 Task: Add a dependency to the task Create a new system for managing employee benefits and compensation , the existing task  Integrate a new video conferencing system for a company's remote workers in the project AgileDesign
Action: Mouse moved to (570, 339)
Screenshot: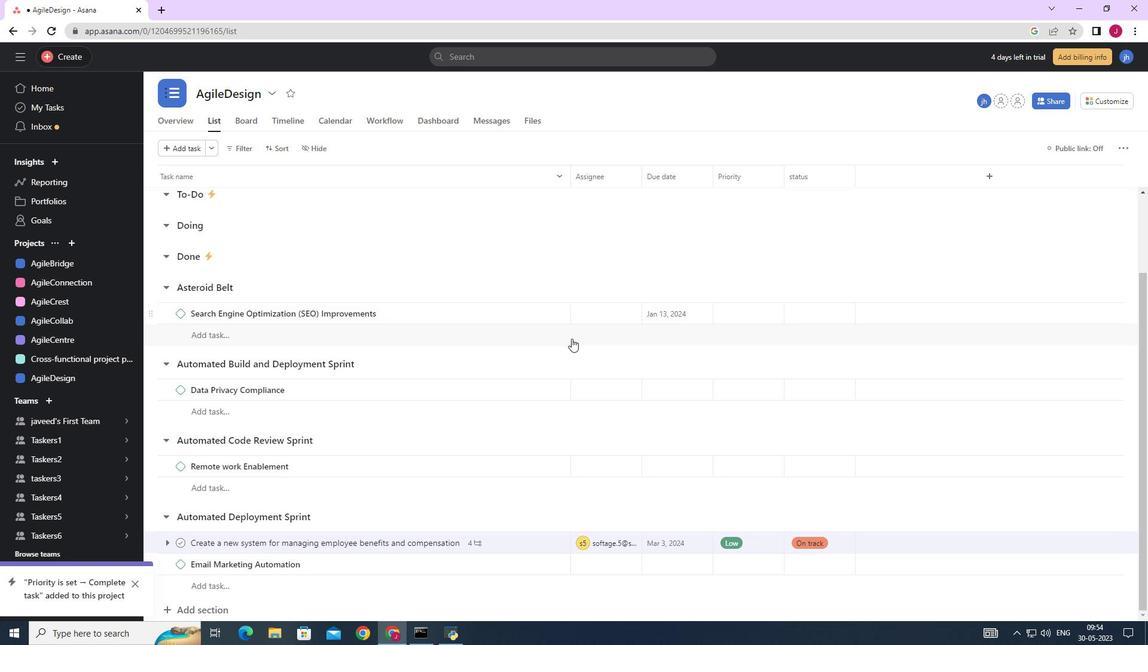 
Action: Mouse scrolled (570, 339) with delta (0, 0)
Screenshot: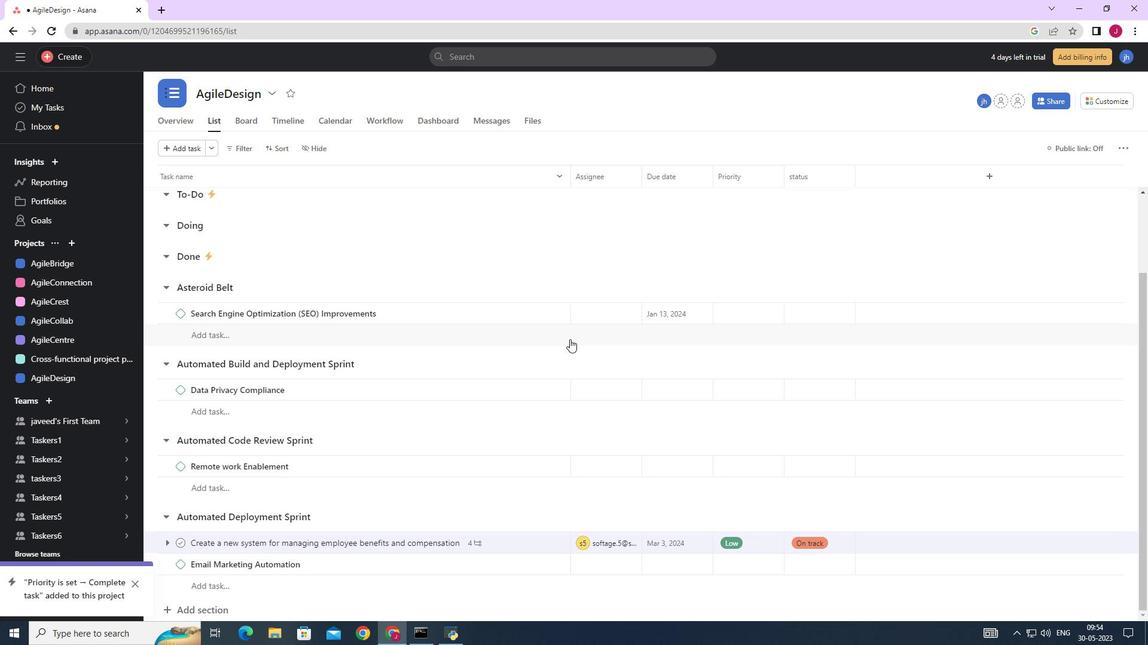 
Action: Mouse moved to (571, 349)
Screenshot: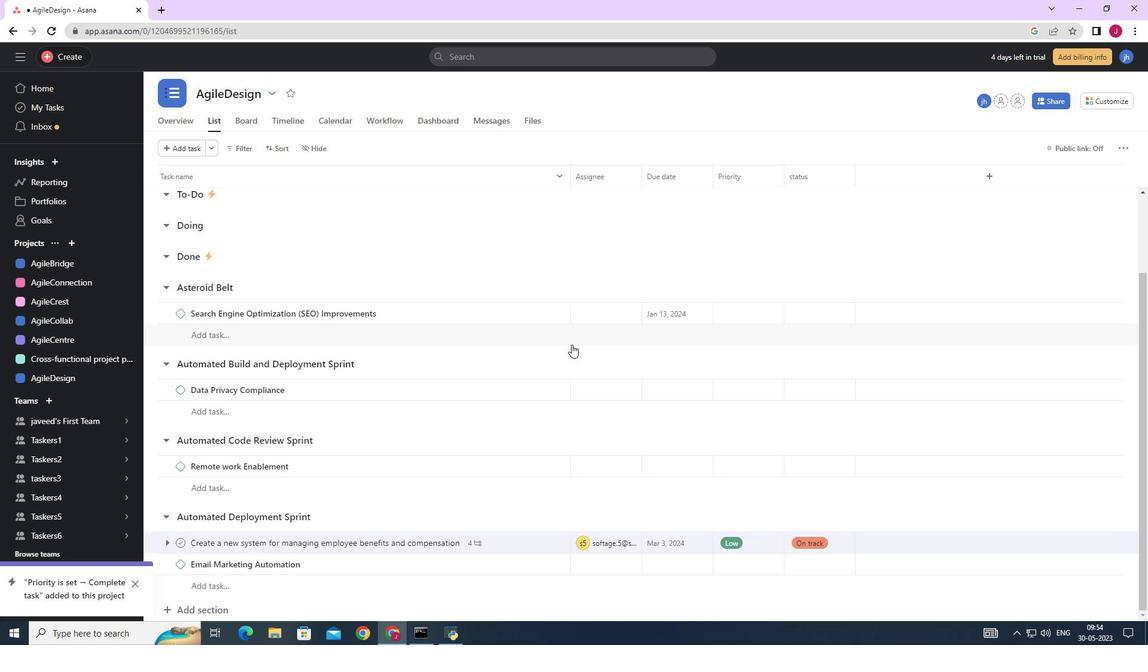 
Action: Mouse scrolled (571, 348) with delta (0, 0)
Screenshot: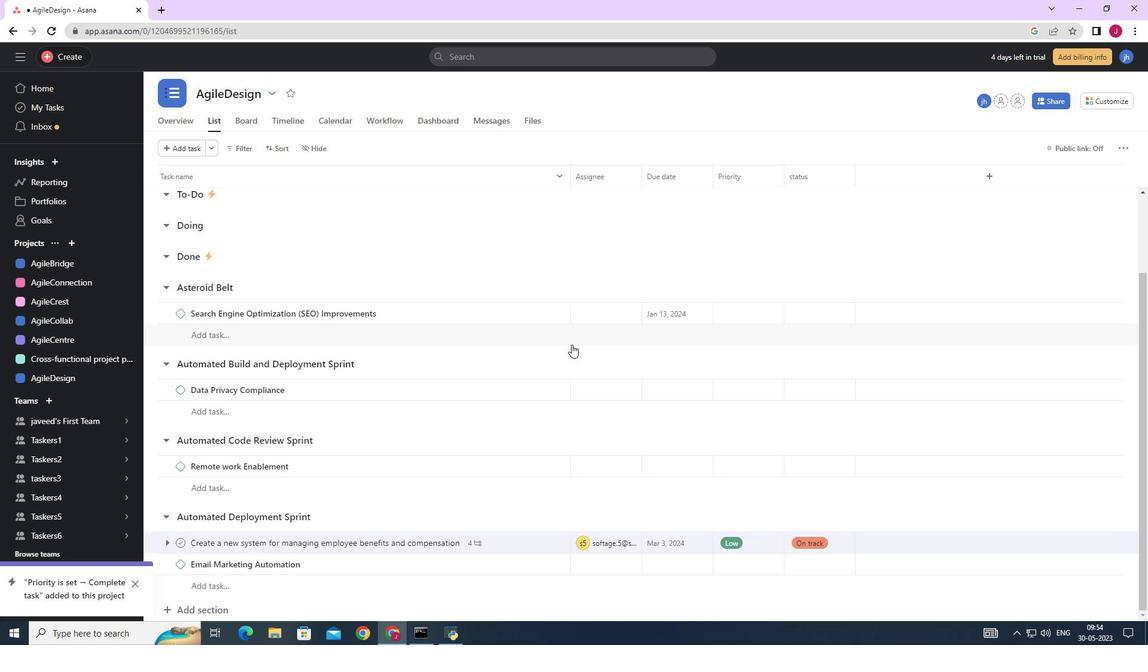 
Action: Mouse moved to (571, 349)
Screenshot: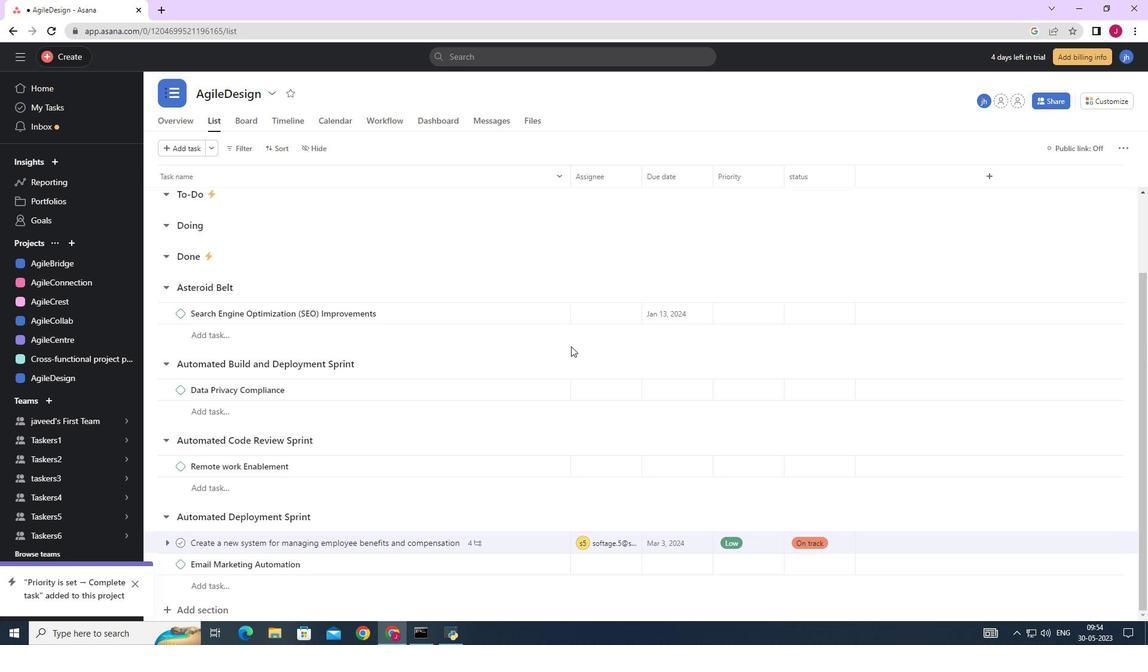 
Action: Mouse scrolled (571, 348) with delta (0, 0)
Screenshot: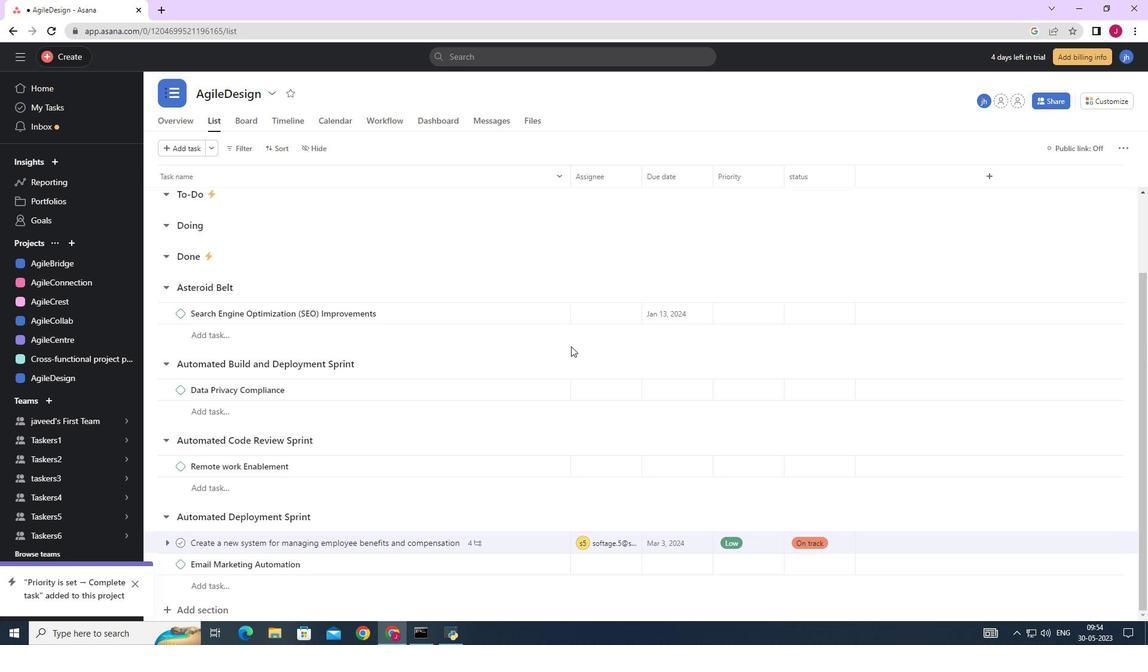 
Action: Mouse moved to (571, 350)
Screenshot: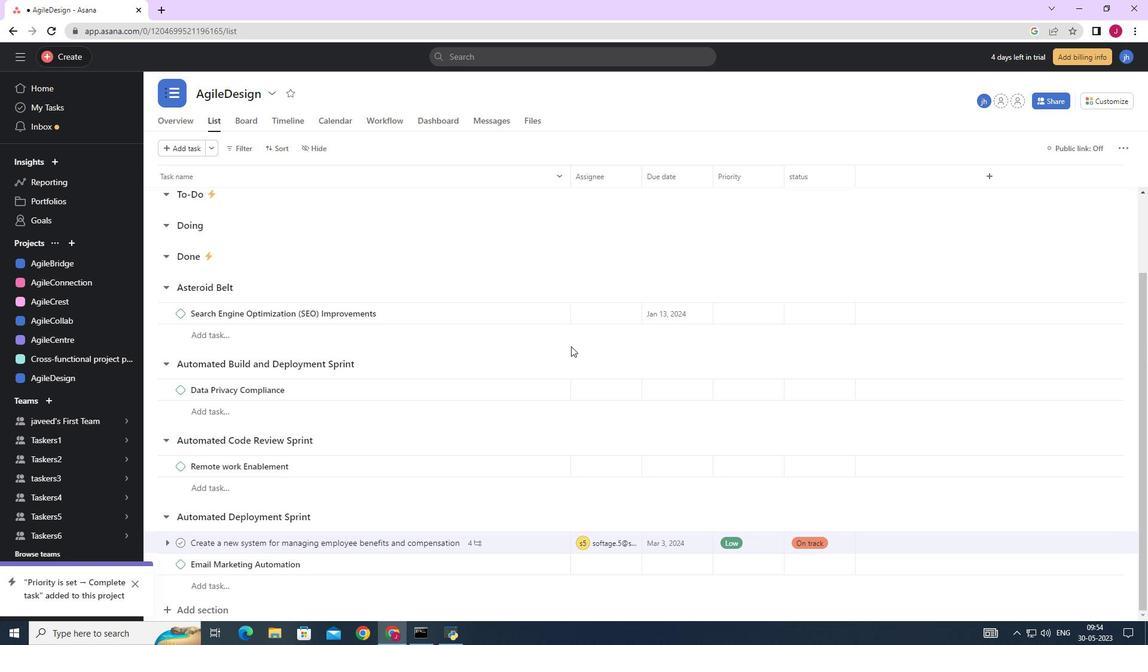 
Action: Mouse scrolled (571, 349) with delta (0, 0)
Screenshot: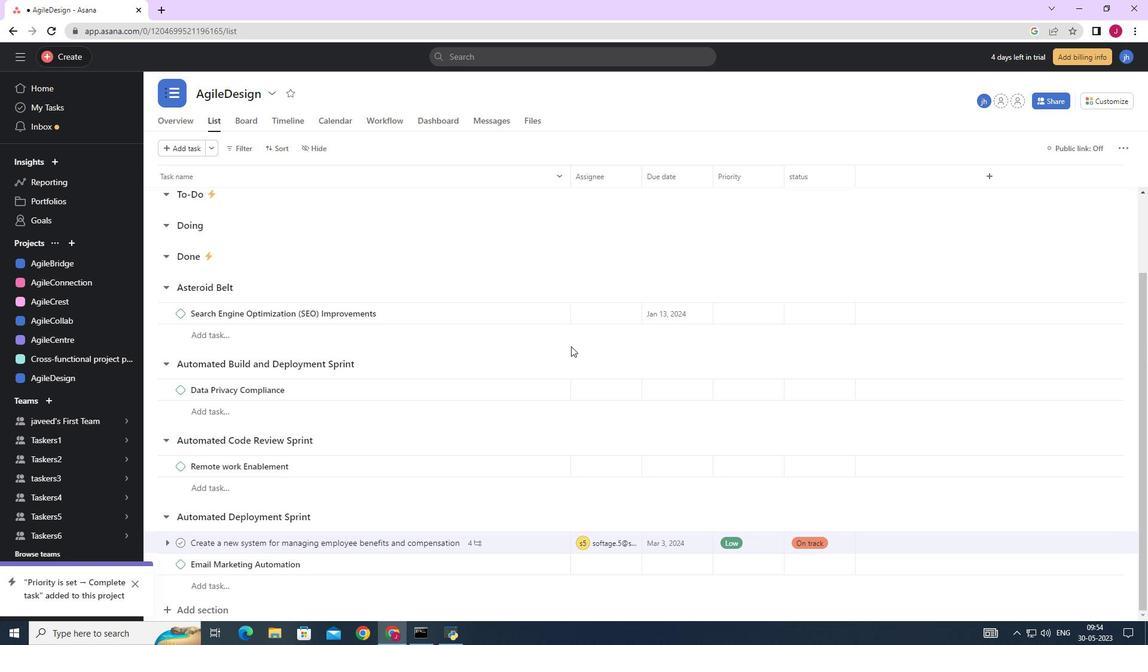 
Action: Mouse moved to (519, 546)
Screenshot: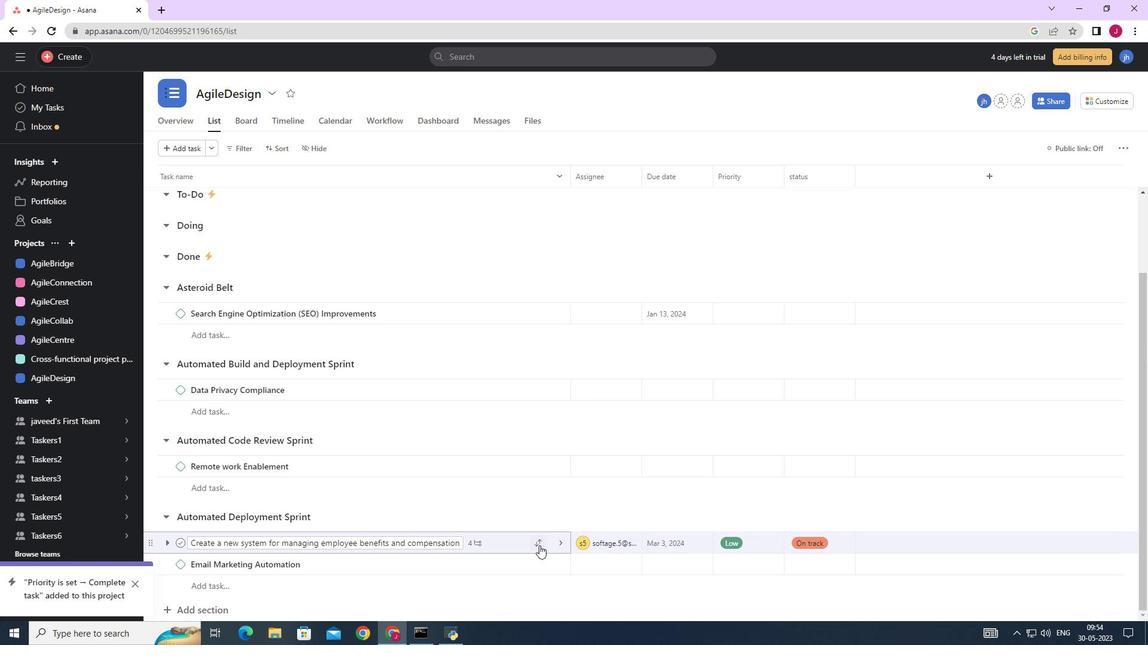 
Action: Mouse pressed left at (519, 546)
Screenshot: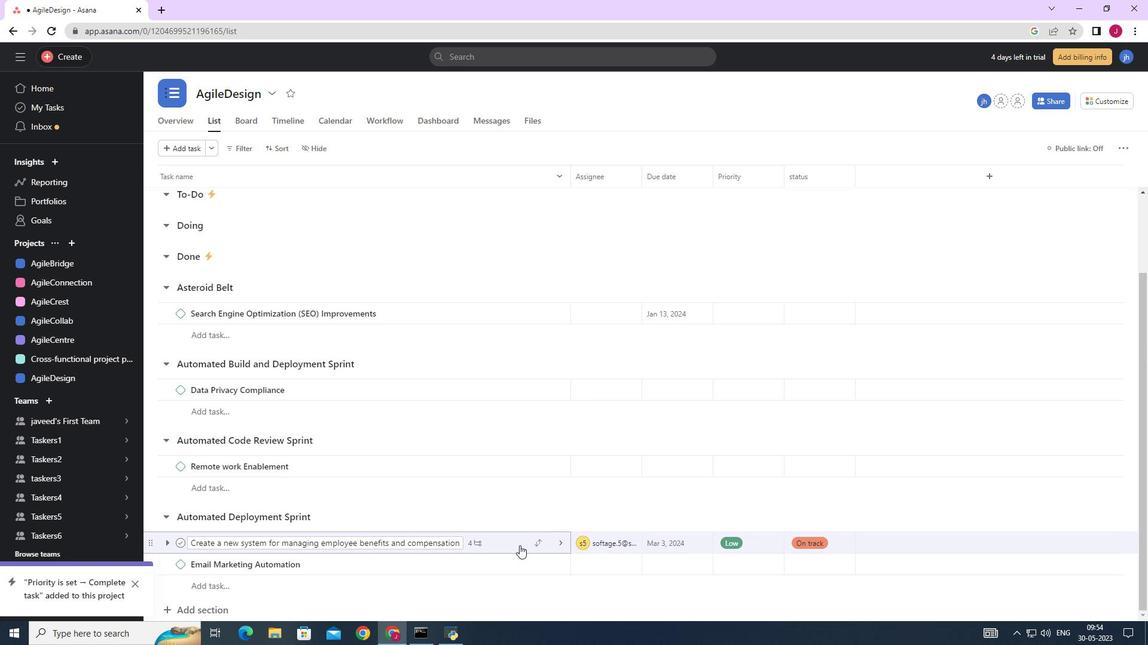 
Action: Mouse moved to (863, 349)
Screenshot: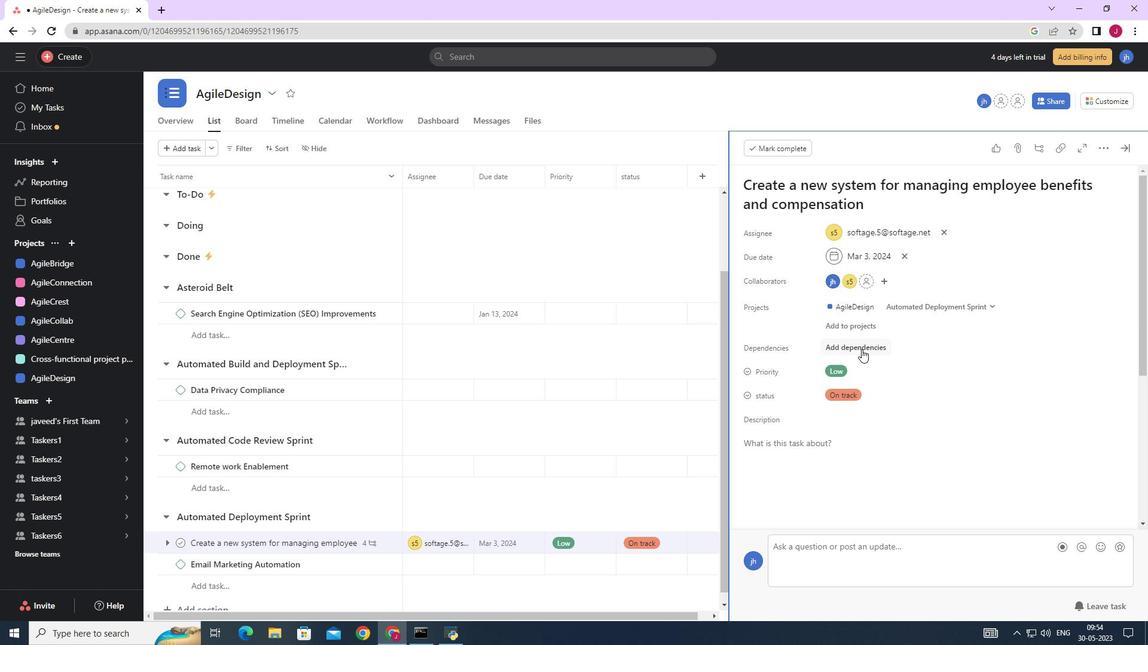 
Action: Mouse pressed left at (863, 349)
Screenshot: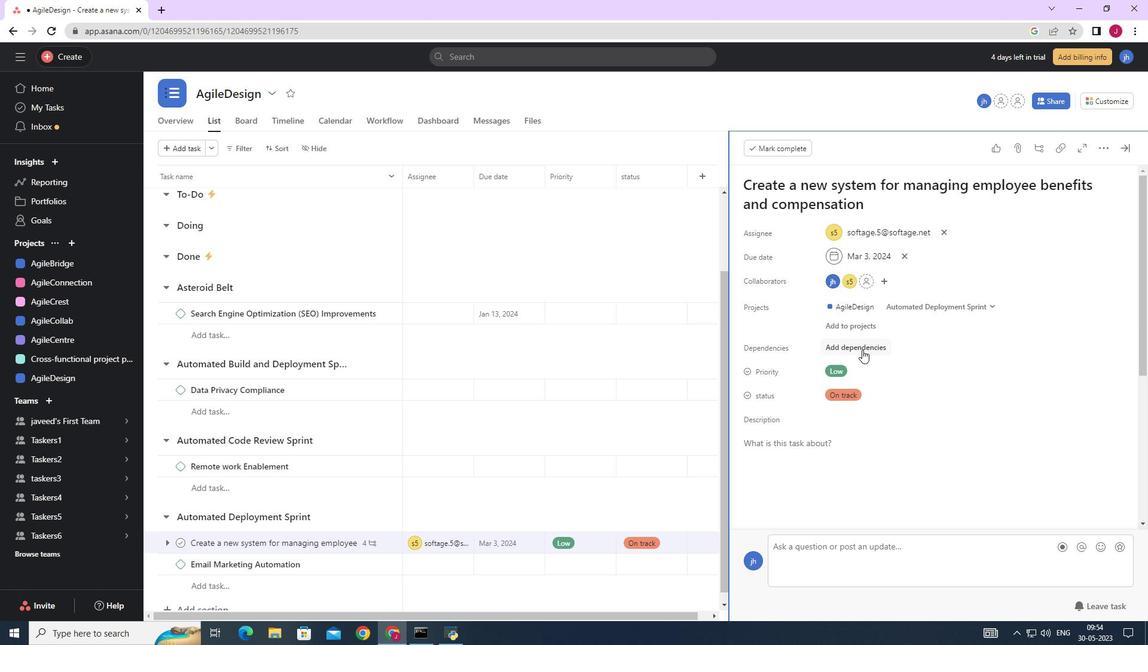 
Action: Mouse moved to (1016, 394)
Screenshot: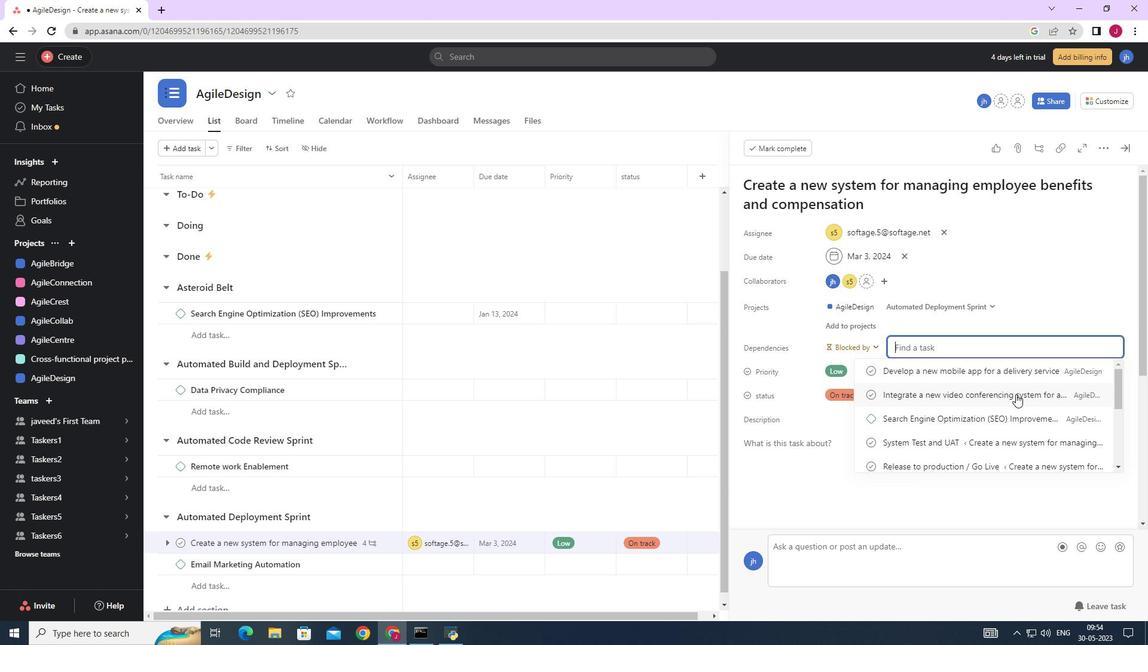 
Action: Mouse pressed left at (1016, 394)
Screenshot: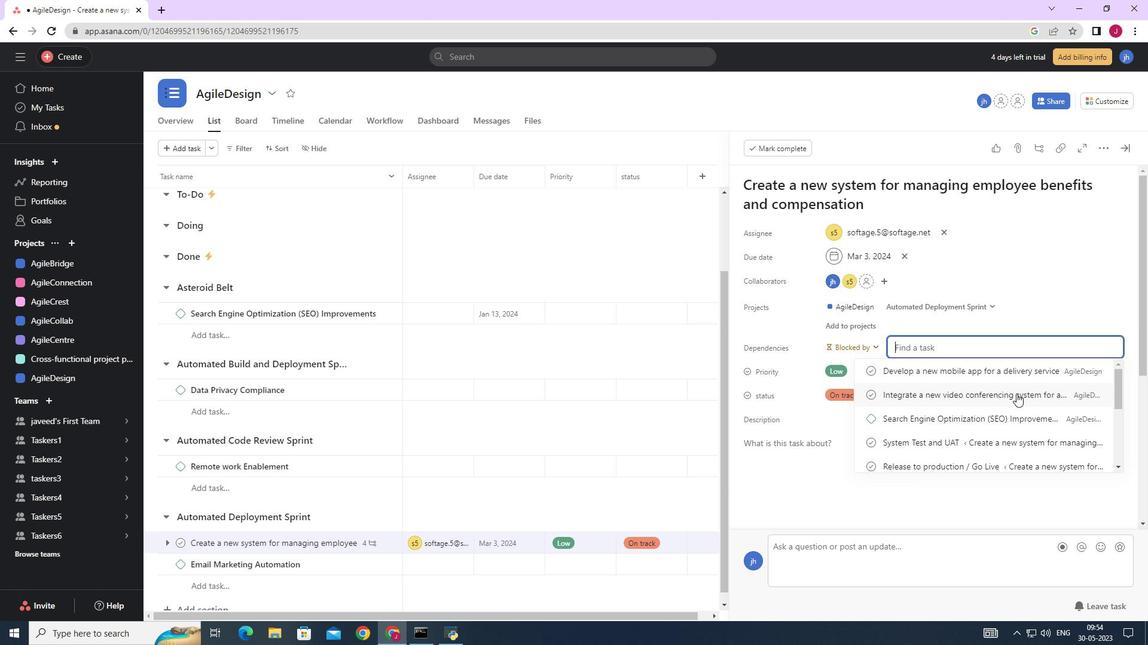 
Action: Mouse moved to (1129, 146)
Screenshot: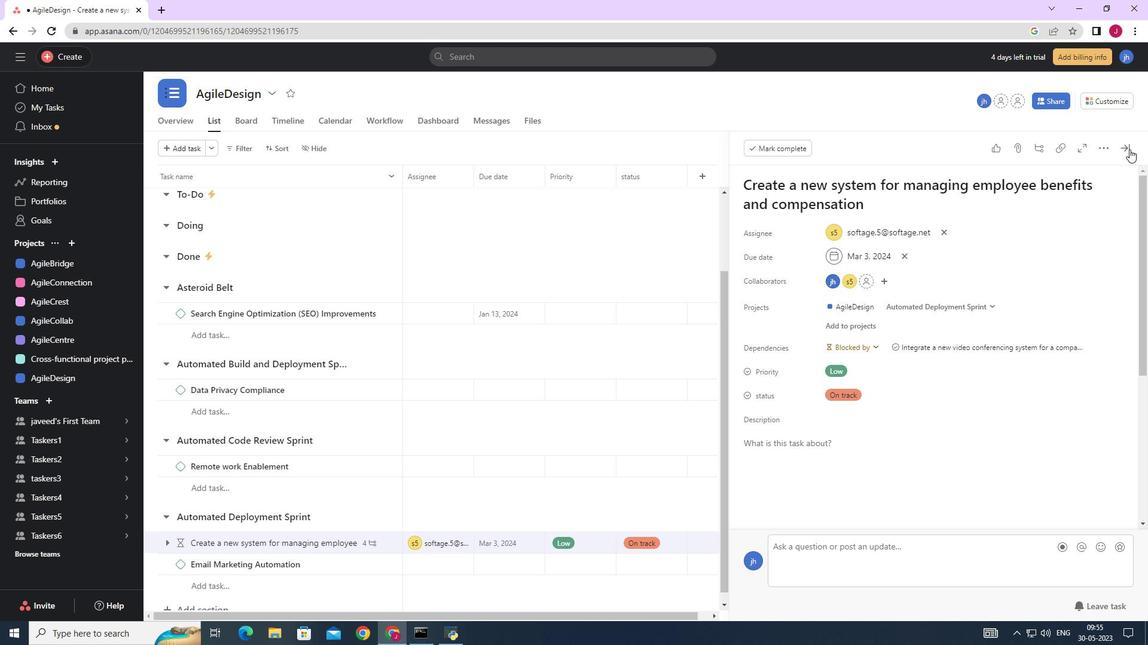 
Action: Mouse pressed left at (1129, 146)
Screenshot: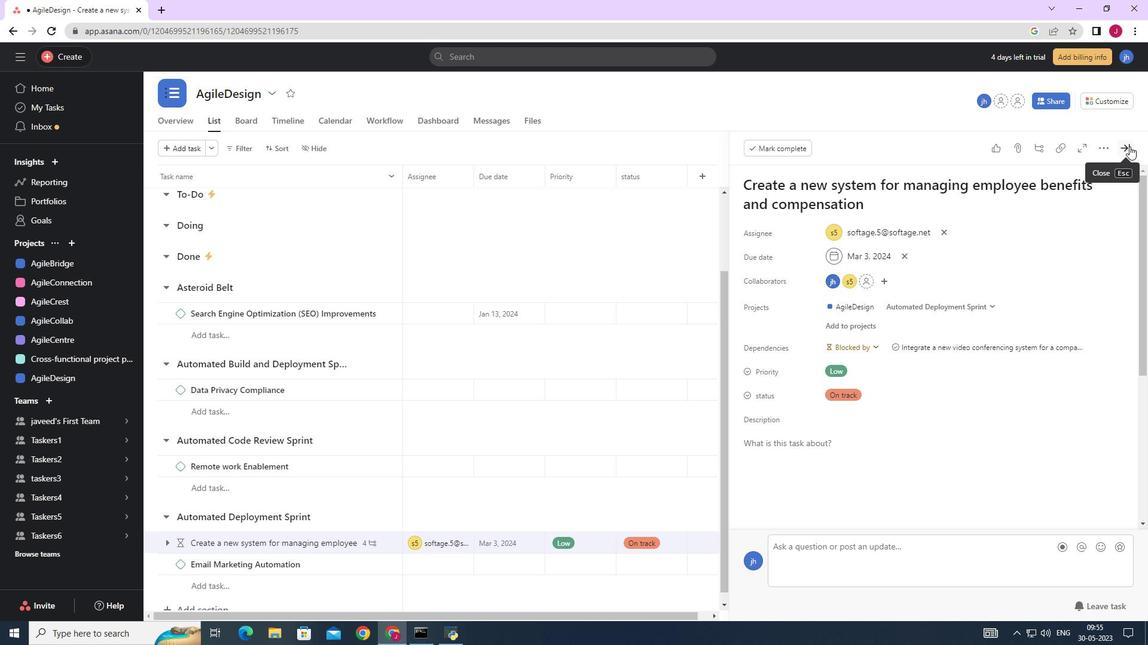 
Action: Mouse moved to (1122, 145)
Screenshot: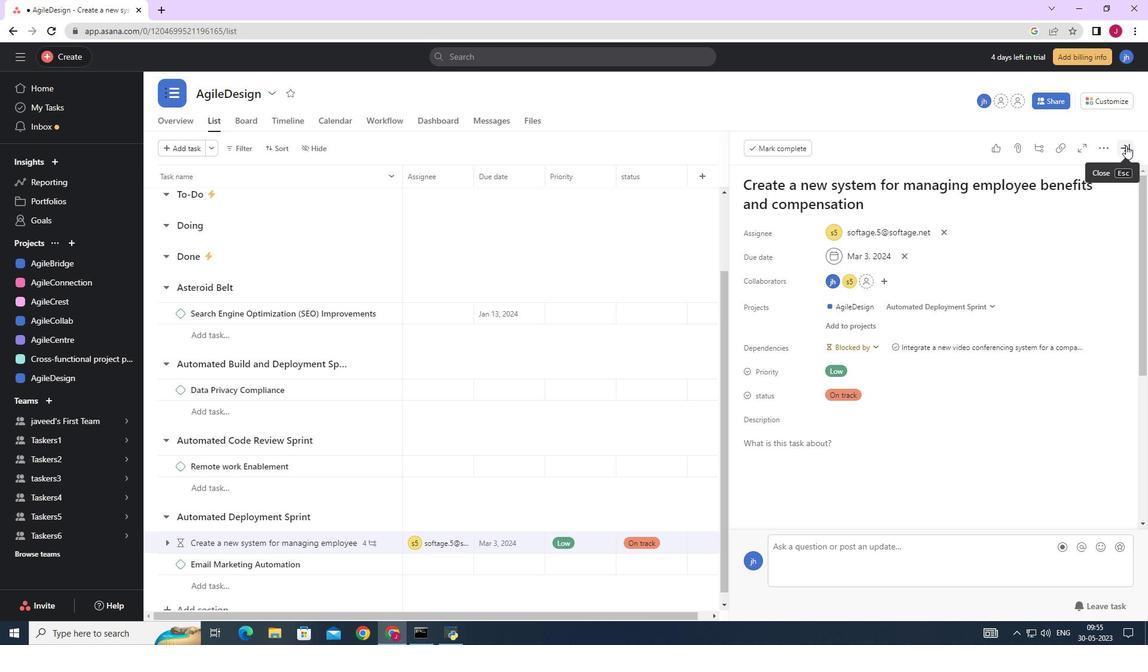 
